 Task: Learn more about a career.
Action: Mouse moved to (684, 82)
Screenshot: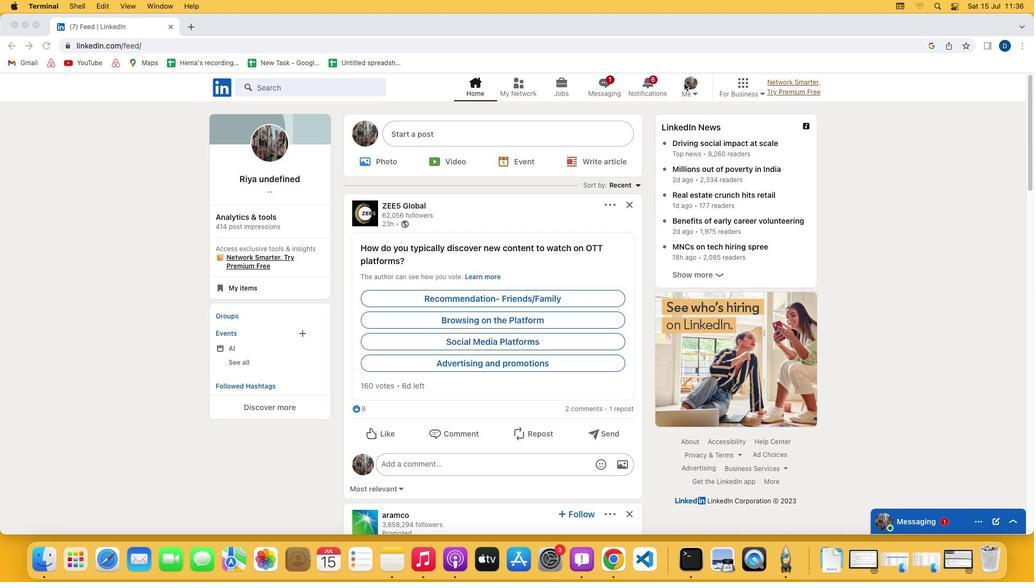 
Action: Mouse pressed left at (684, 82)
Screenshot: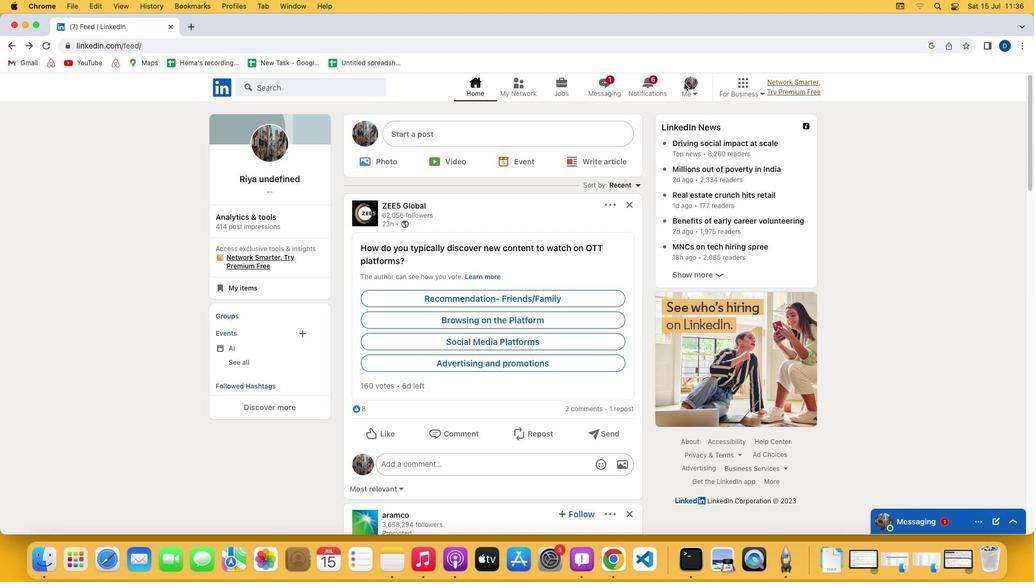
Action: Mouse moved to (694, 82)
Screenshot: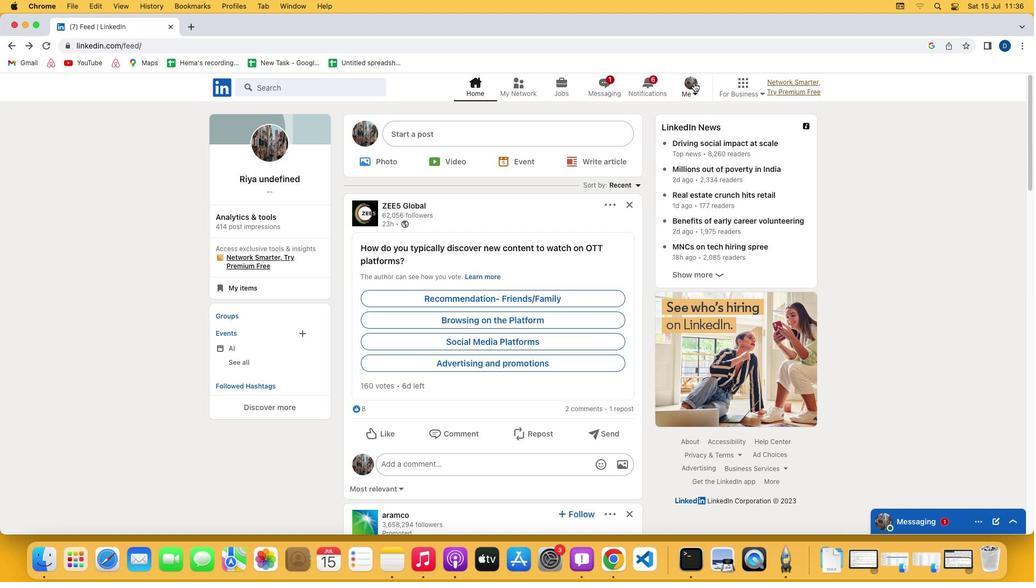 
Action: Mouse pressed left at (694, 82)
Screenshot: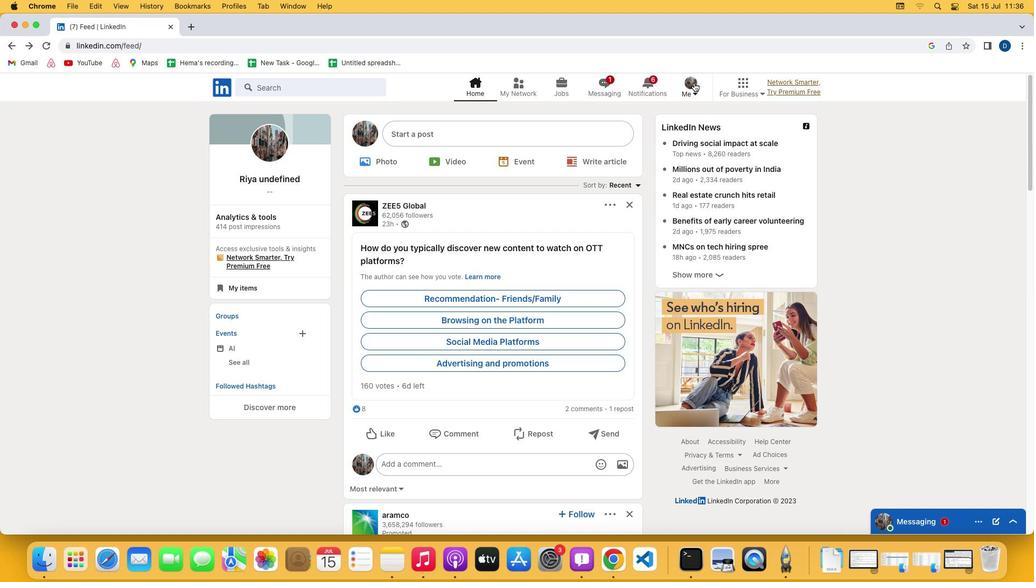 
Action: Mouse moved to (605, 204)
Screenshot: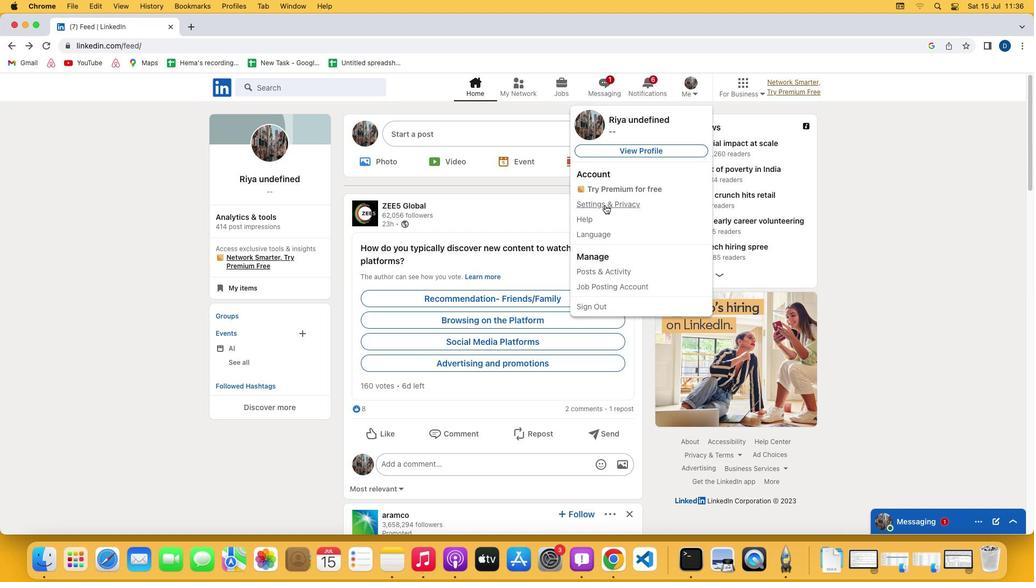 
Action: Mouse pressed left at (605, 204)
Screenshot: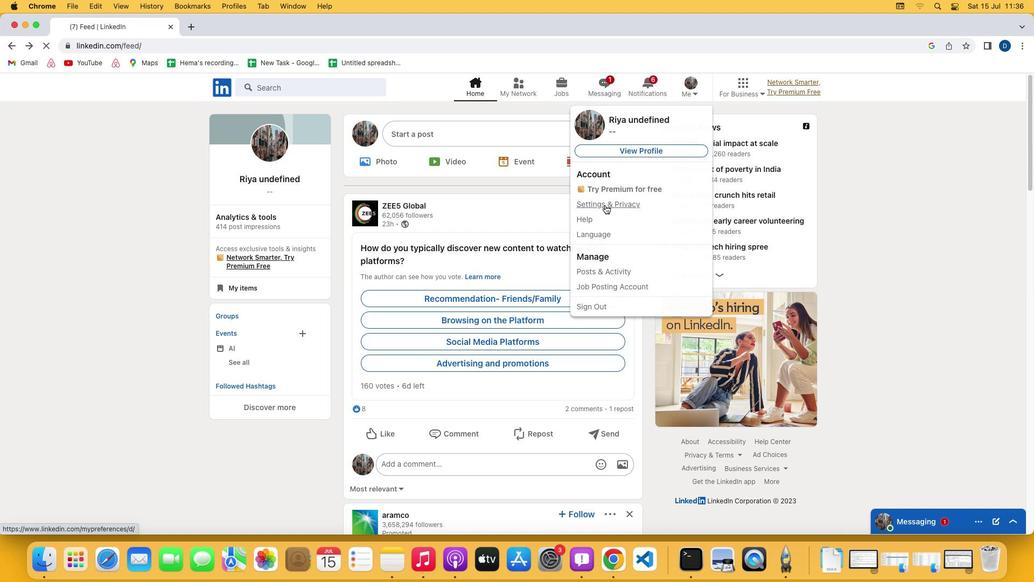 
Action: Mouse moved to (502, 354)
Screenshot: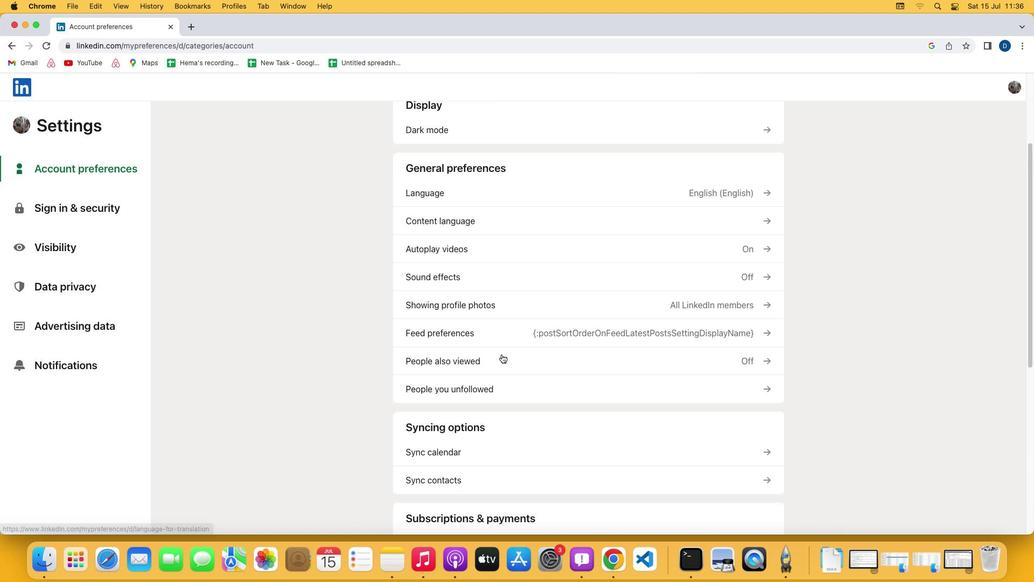 
Action: Mouse scrolled (502, 354) with delta (0, 0)
Screenshot: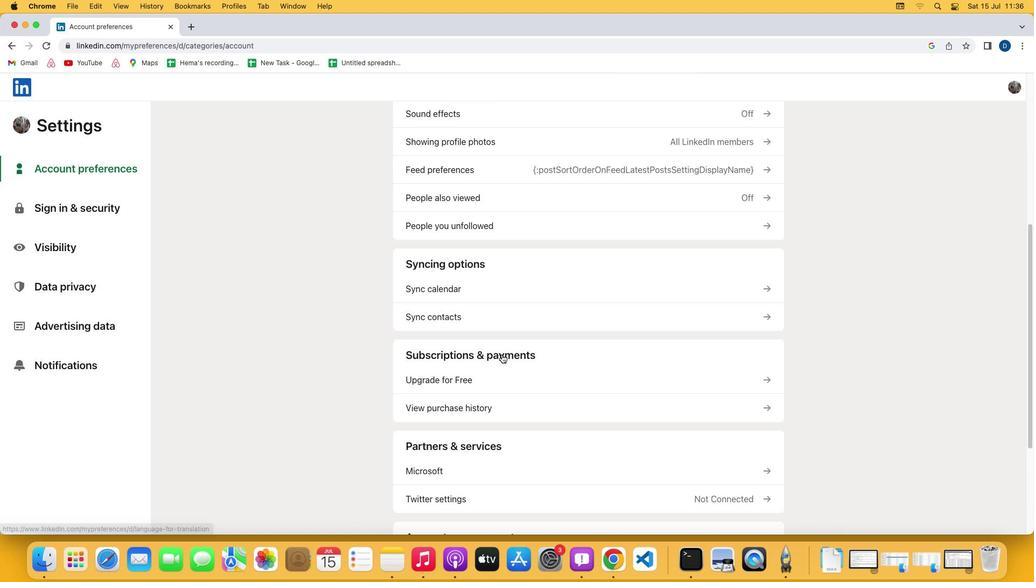 
Action: Mouse scrolled (502, 354) with delta (0, 0)
Screenshot: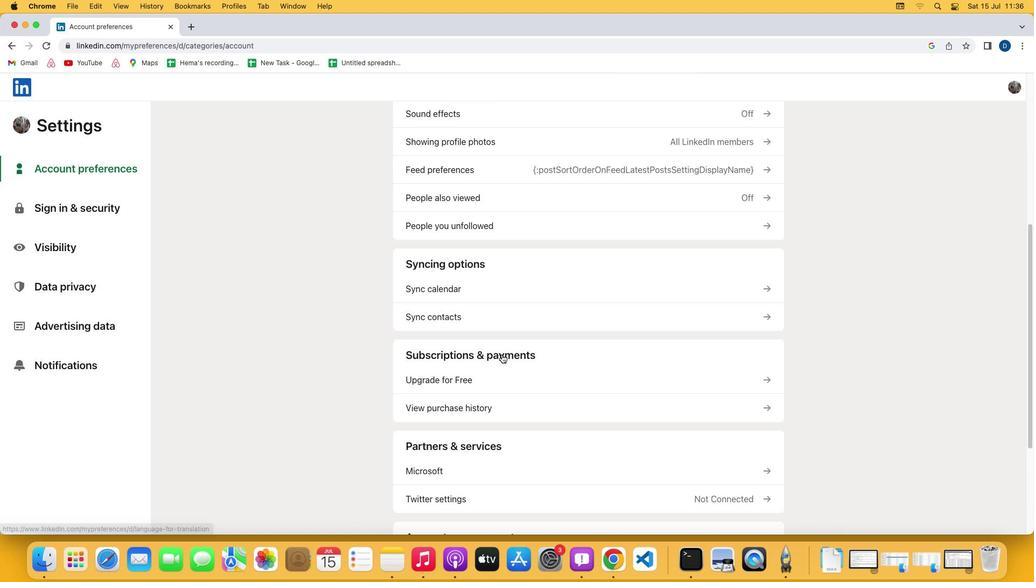
Action: Mouse scrolled (502, 354) with delta (0, -1)
Screenshot: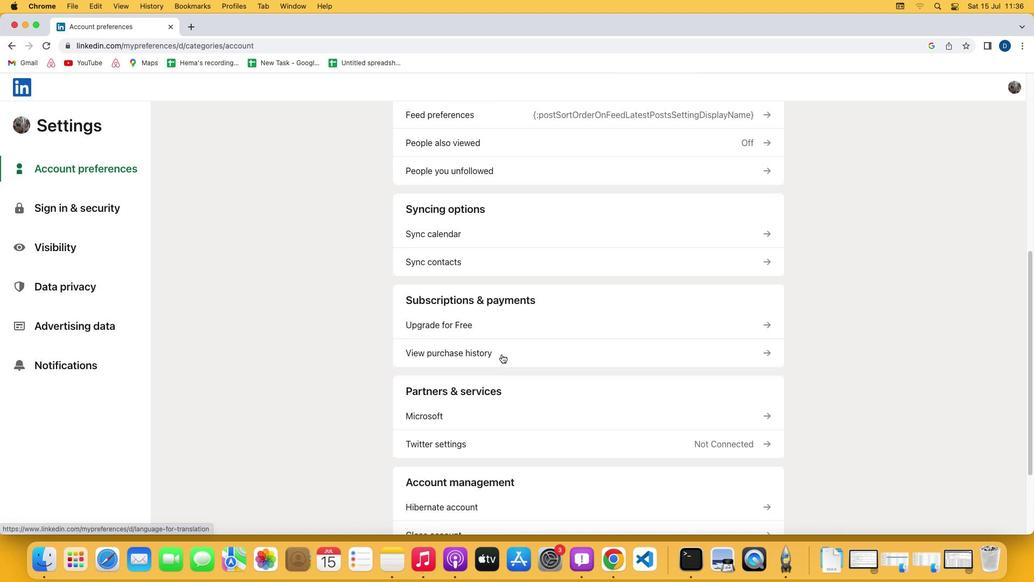 
Action: Mouse scrolled (502, 354) with delta (0, -2)
Screenshot: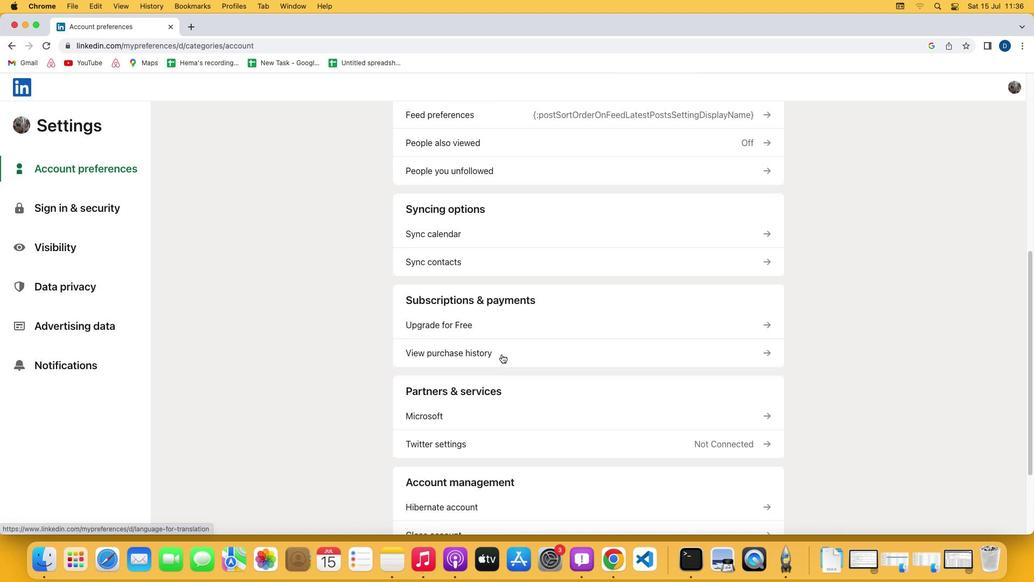 
Action: Mouse scrolled (502, 354) with delta (0, -3)
Screenshot: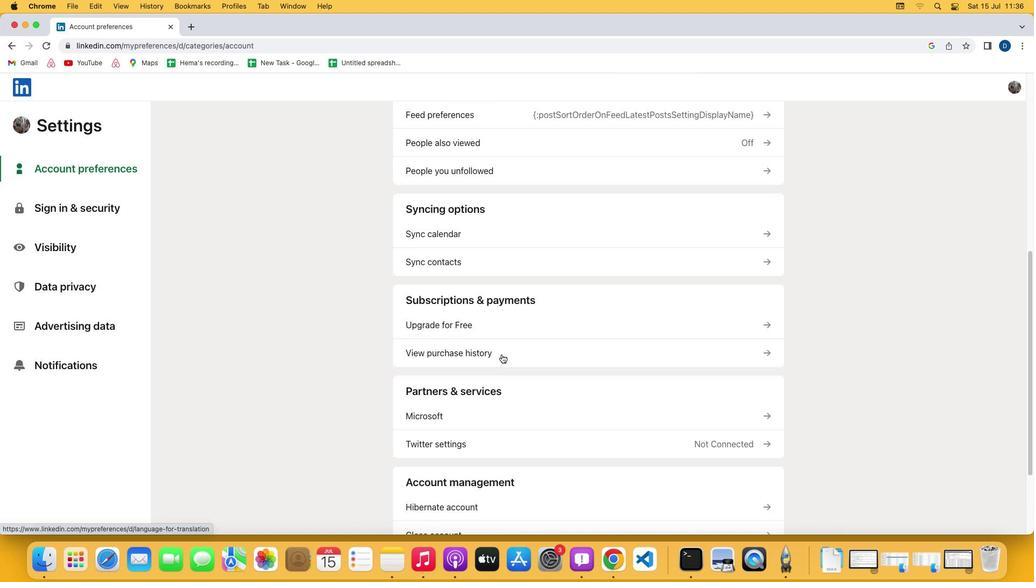 
Action: Mouse scrolled (502, 354) with delta (0, 0)
Screenshot: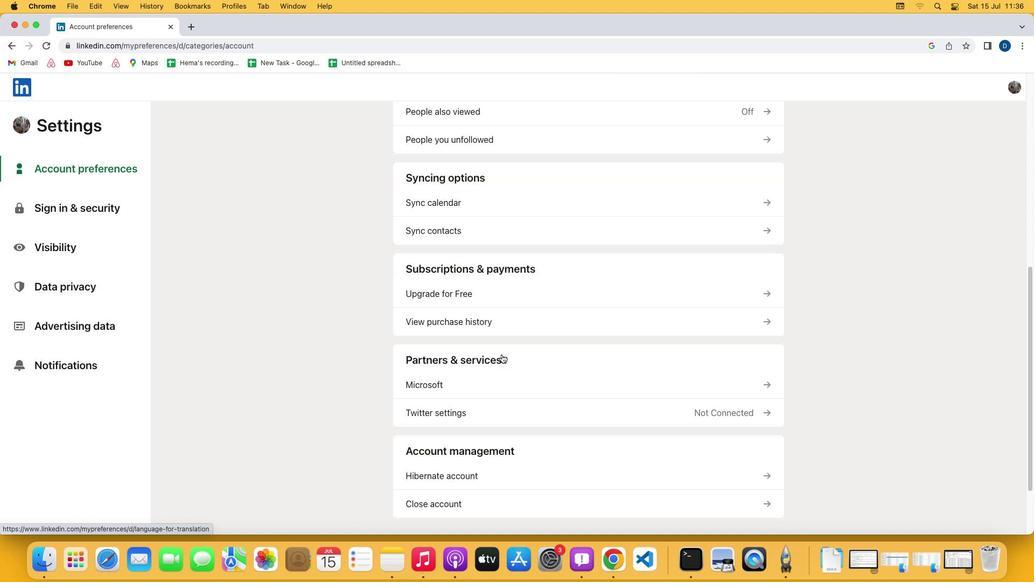 
Action: Mouse scrolled (502, 354) with delta (0, 0)
Screenshot: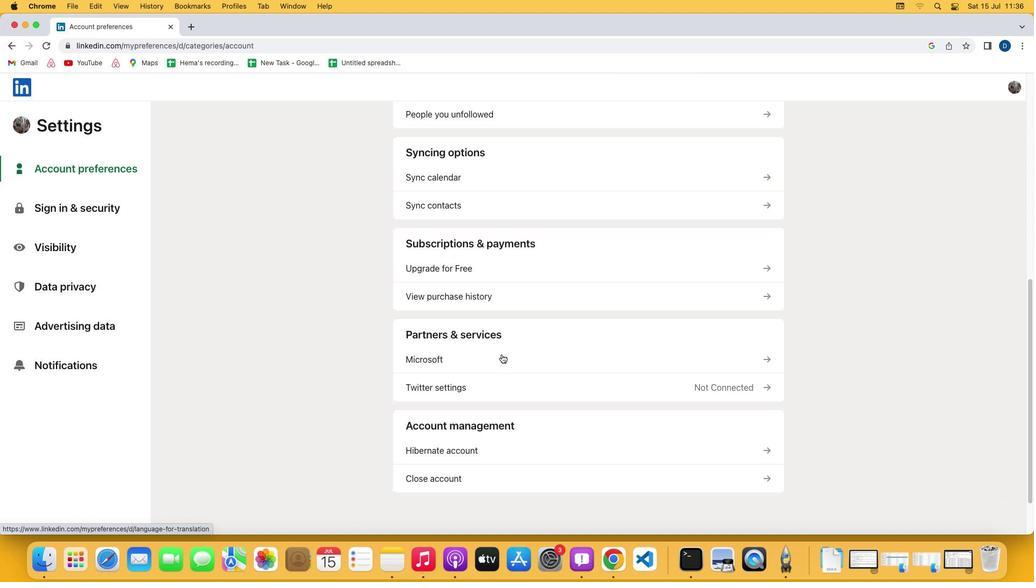 
Action: Mouse scrolled (502, 354) with delta (0, -1)
Screenshot: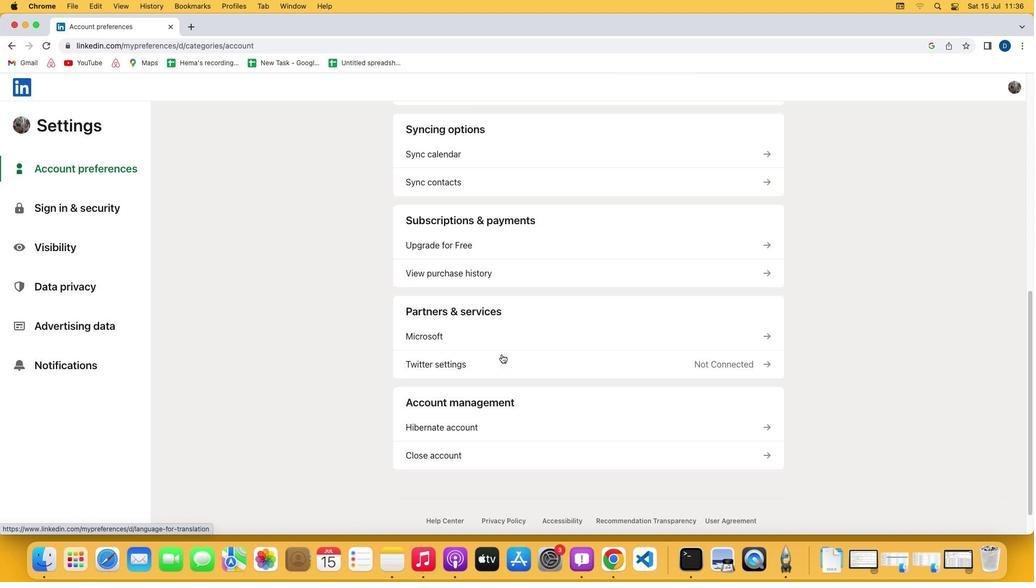 
Action: Mouse scrolled (502, 354) with delta (0, -1)
Screenshot: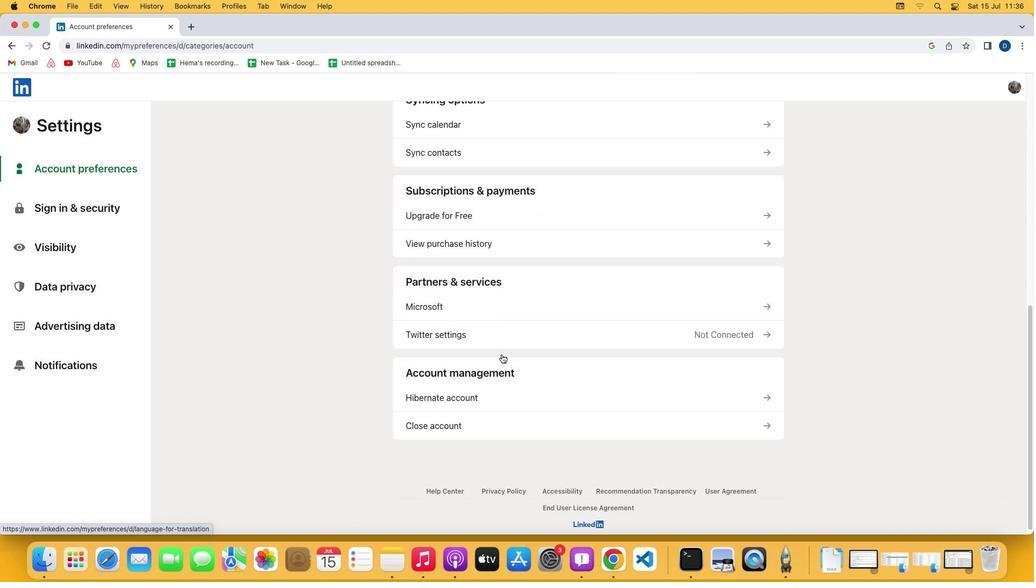 
Action: Mouse moved to (503, 208)
Screenshot: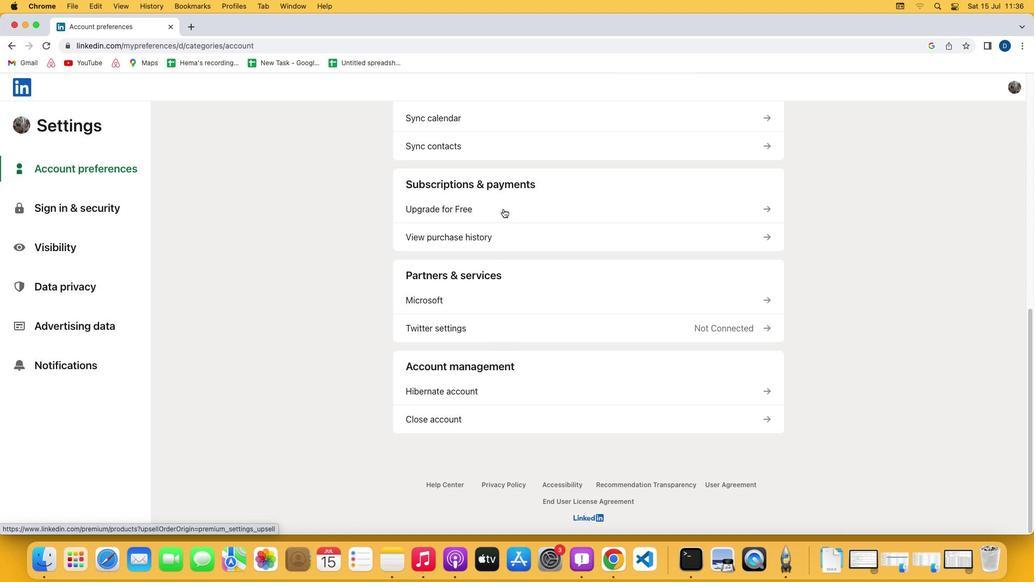 
Action: Mouse pressed left at (503, 208)
Screenshot: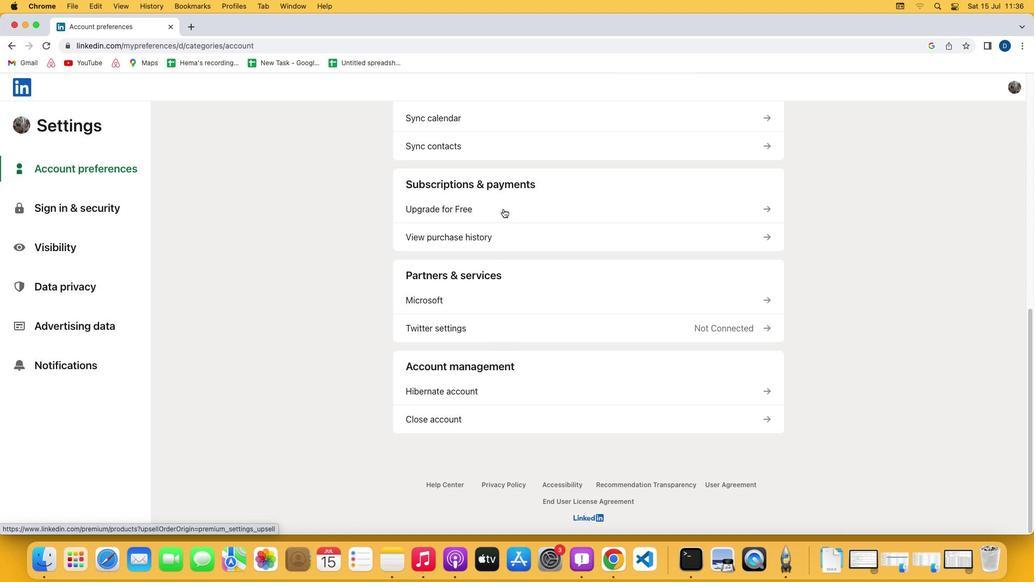 
Action: Mouse moved to (421, 295)
Screenshot: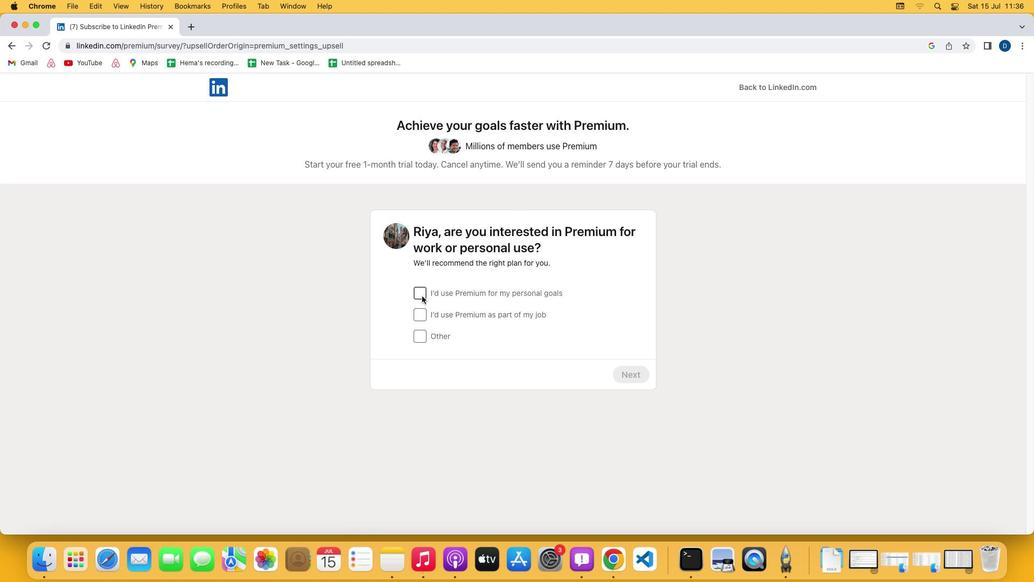 
Action: Mouse pressed left at (421, 295)
Screenshot: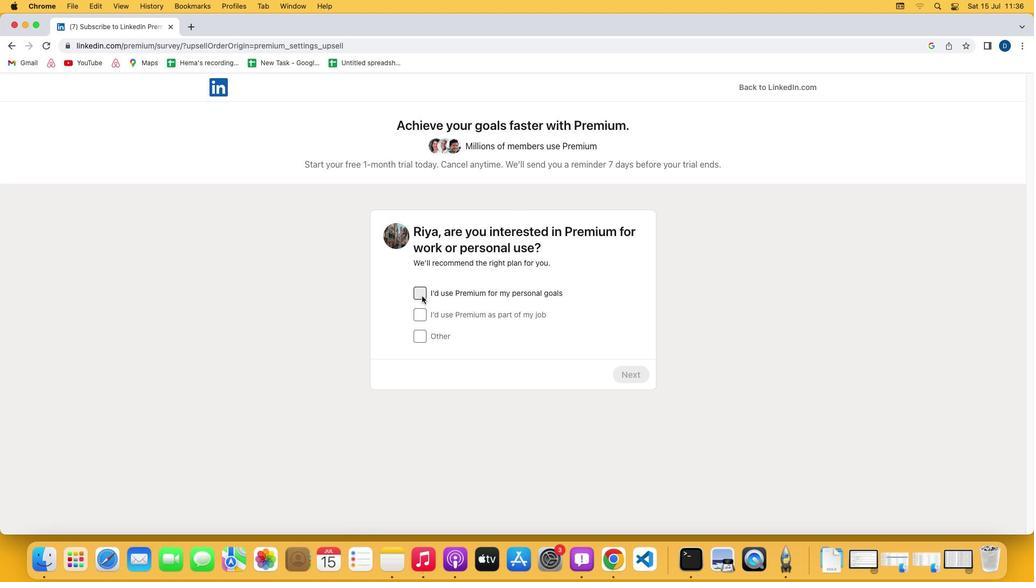 
Action: Mouse moved to (628, 374)
Screenshot: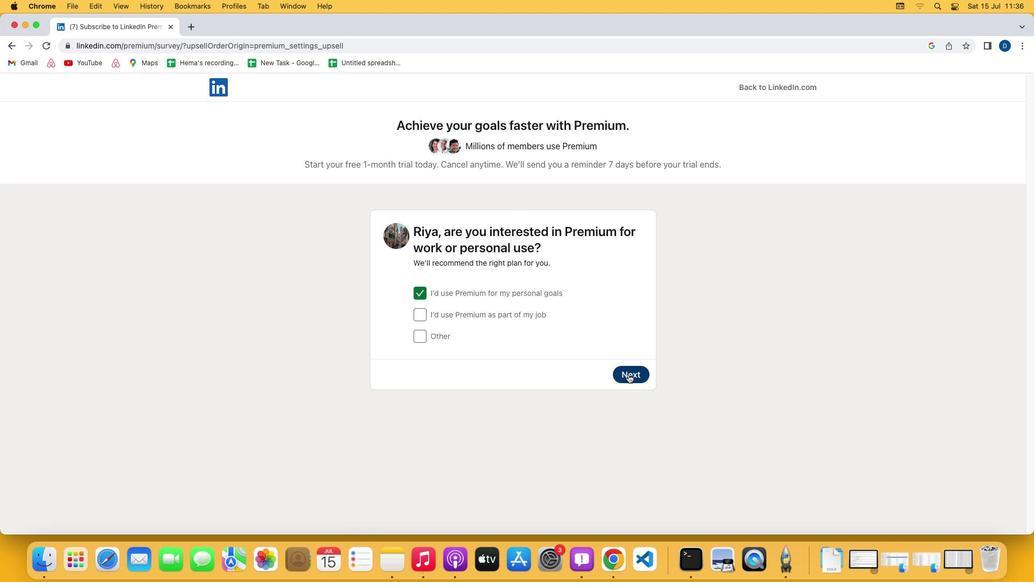 
Action: Mouse pressed left at (628, 374)
Screenshot: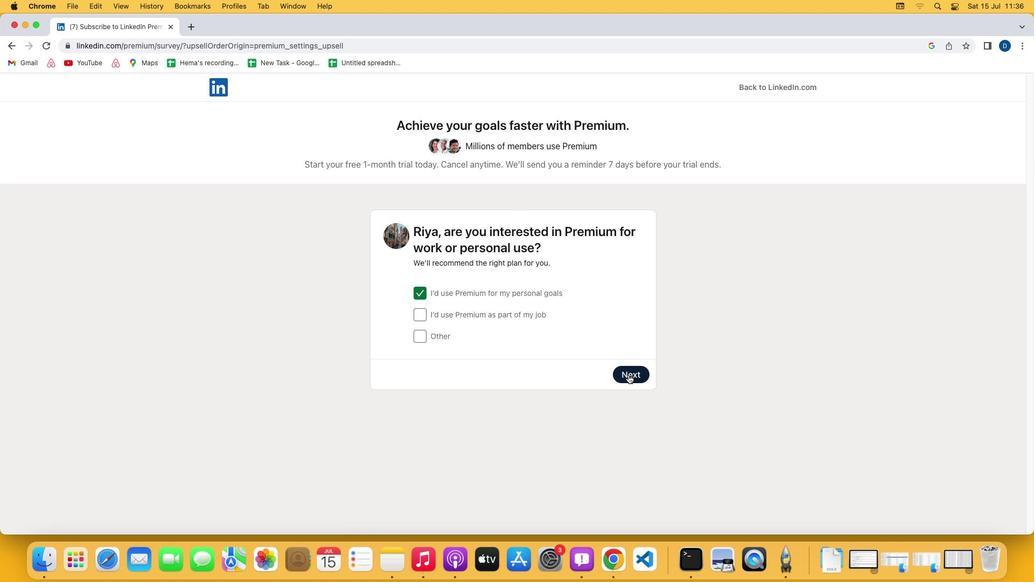 
Action: Mouse moved to (632, 435)
Screenshot: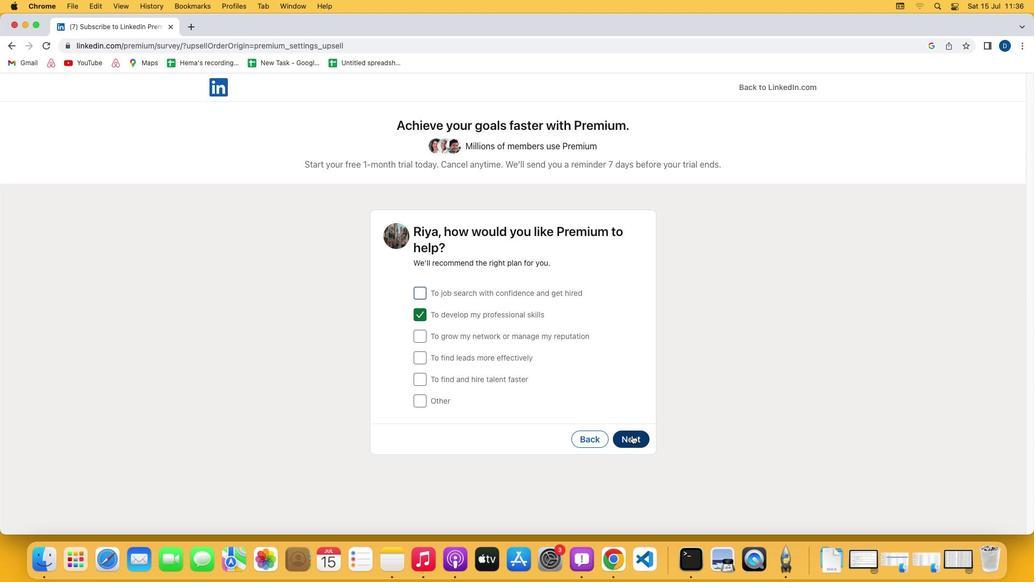 
Action: Mouse pressed left at (632, 435)
Screenshot: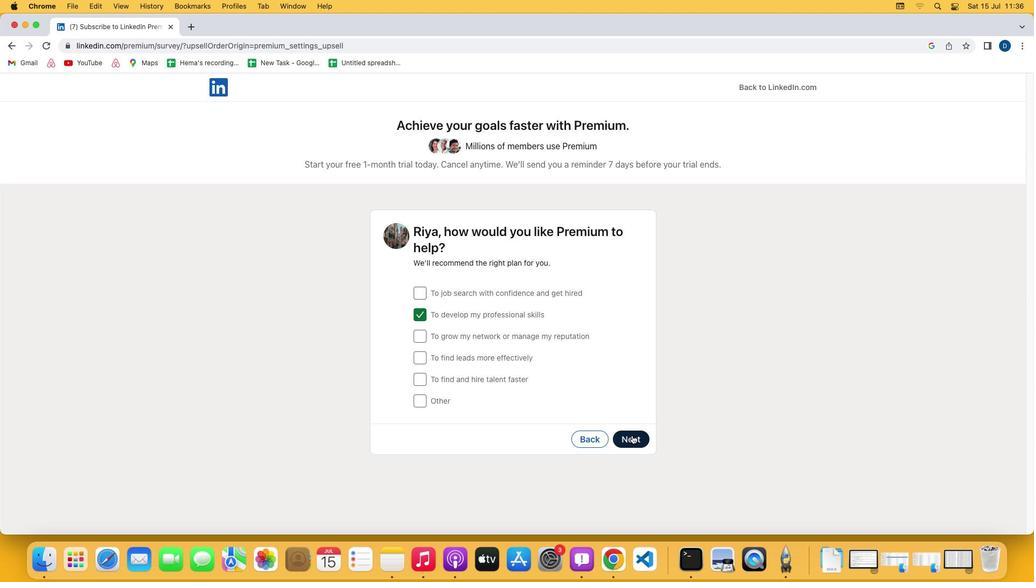 
Action: Mouse moved to (421, 333)
Screenshot: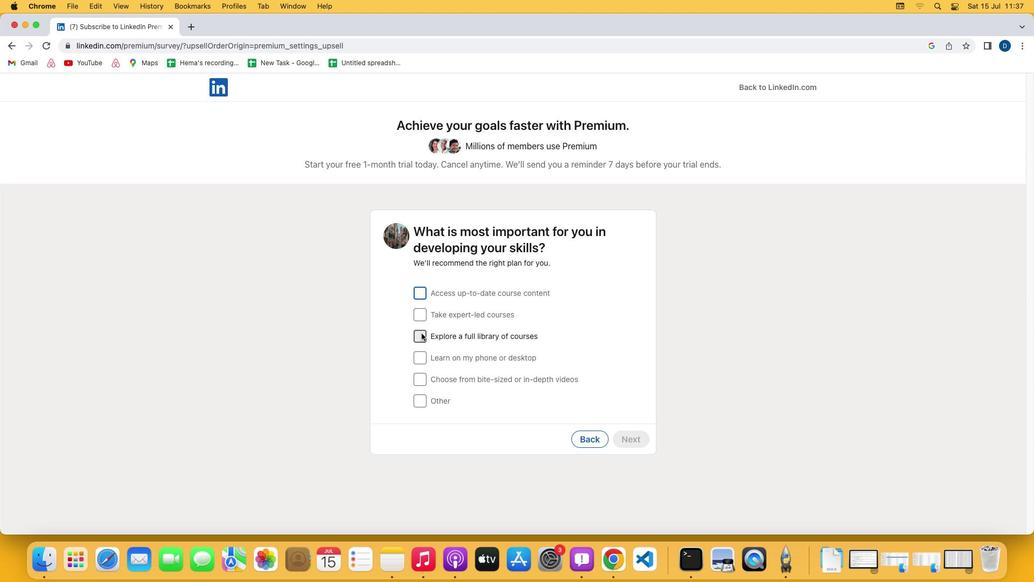
Action: Mouse pressed left at (421, 333)
Screenshot: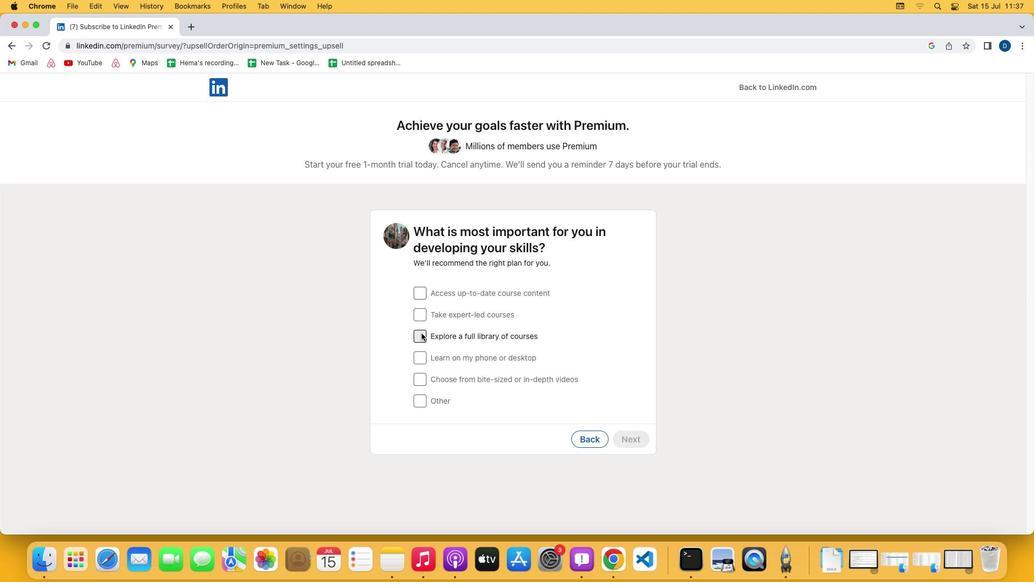 
Action: Mouse moved to (627, 435)
Screenshot: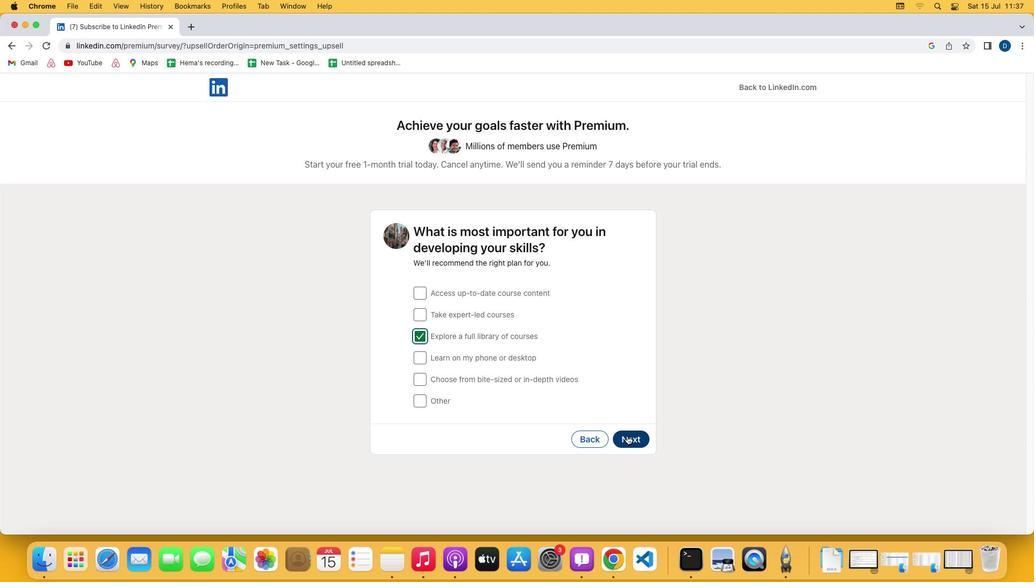 
Action: Mouse pressed left at (627, 435)
Screenshot: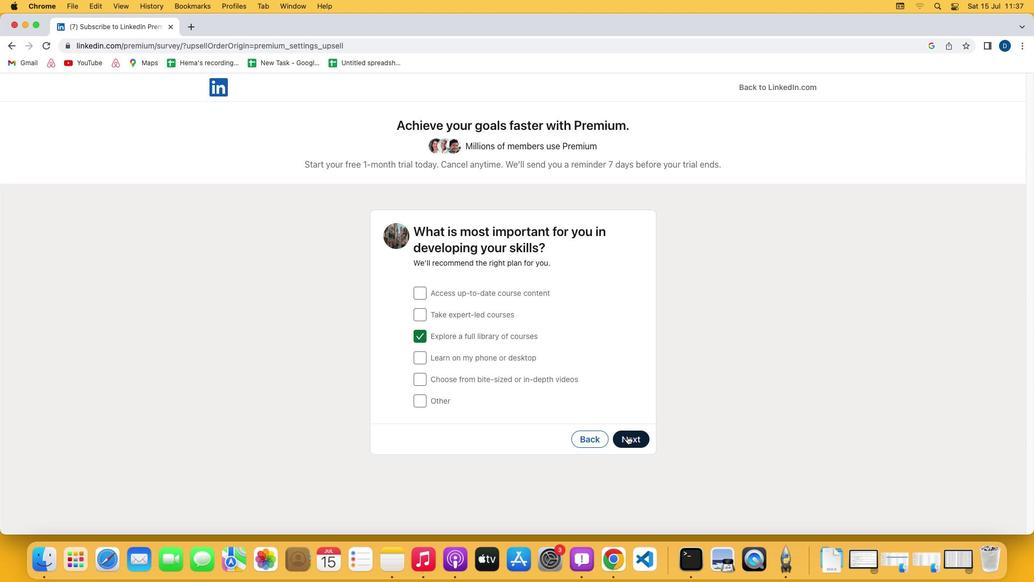 
Action: Mouse moved to (548, 413)
Screenshot: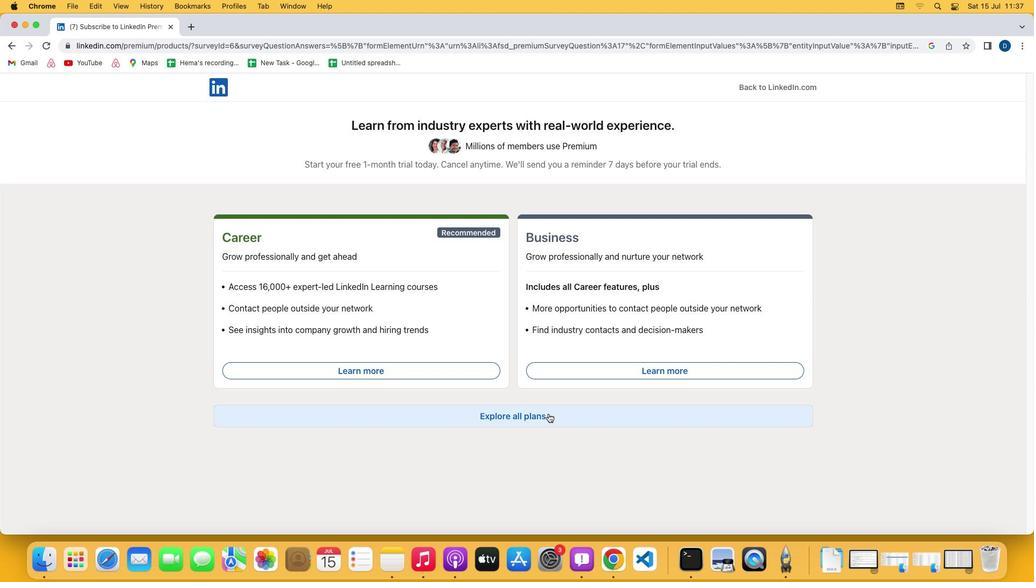 
Action: Mouse pressed left at (548, 413)
Screenshot: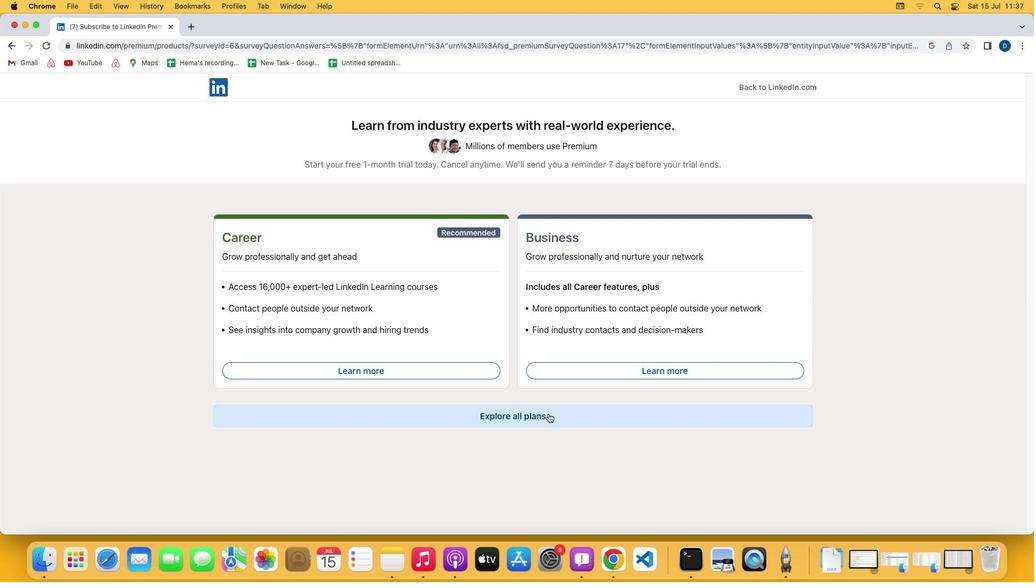 
Action: Mouse moved to (292, 444)
Screenshot: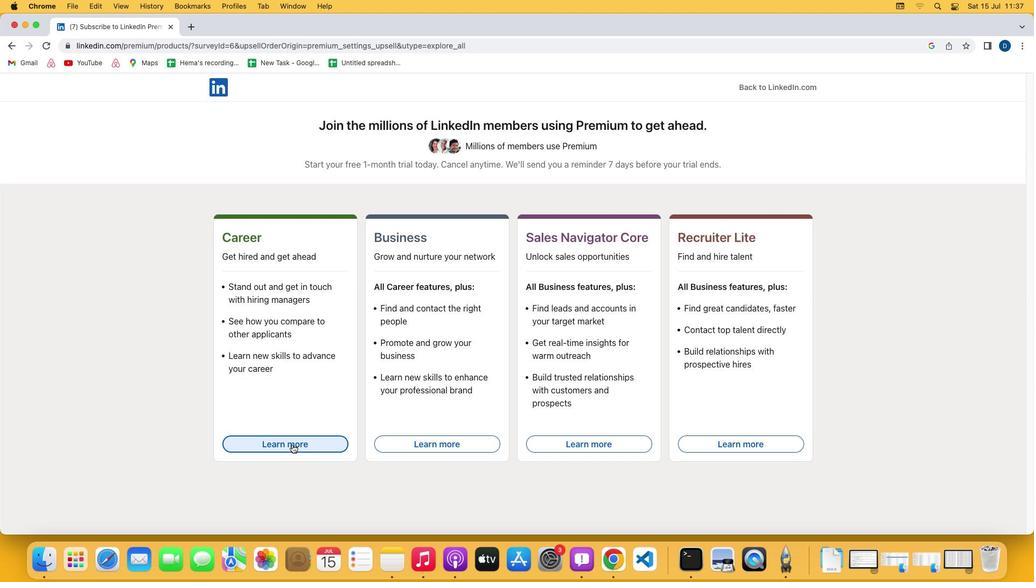 
Action: Mouse pressed left at (292, 444)
Screenshot: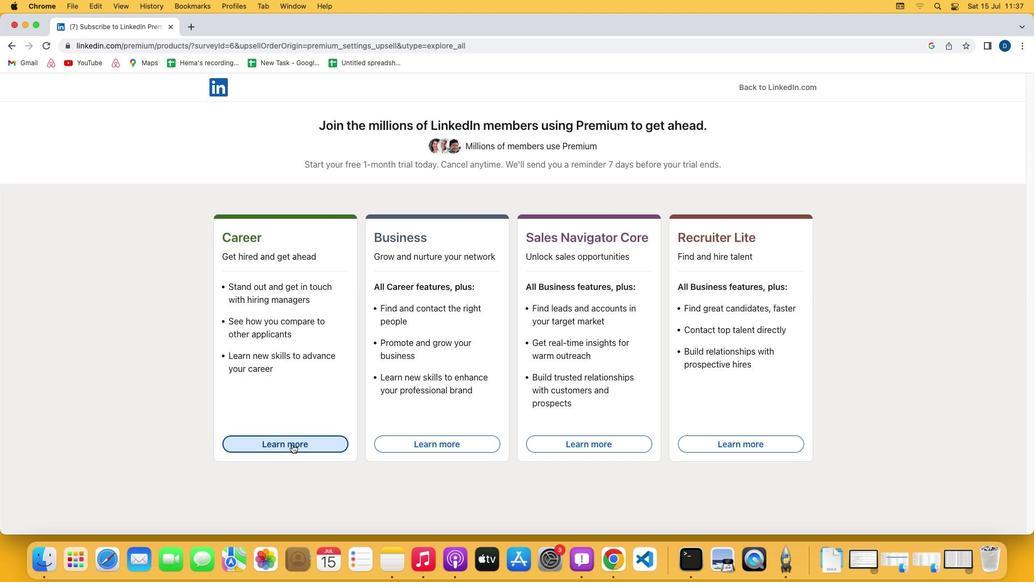 
Action: Mouse moved to (292, 444)
Screenshot: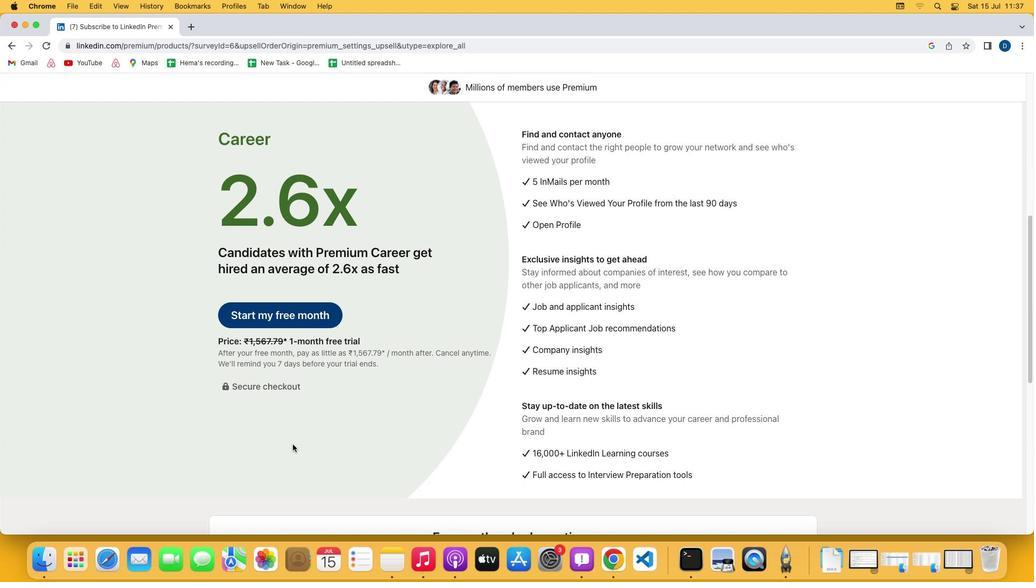 
